 Task: Set up a 20-minute company culture discussion with the HR manager, emphasizing the company's values, work environment, and growth opportunities.
Action: Mouse pressed left at (476, 301)
Screenshot: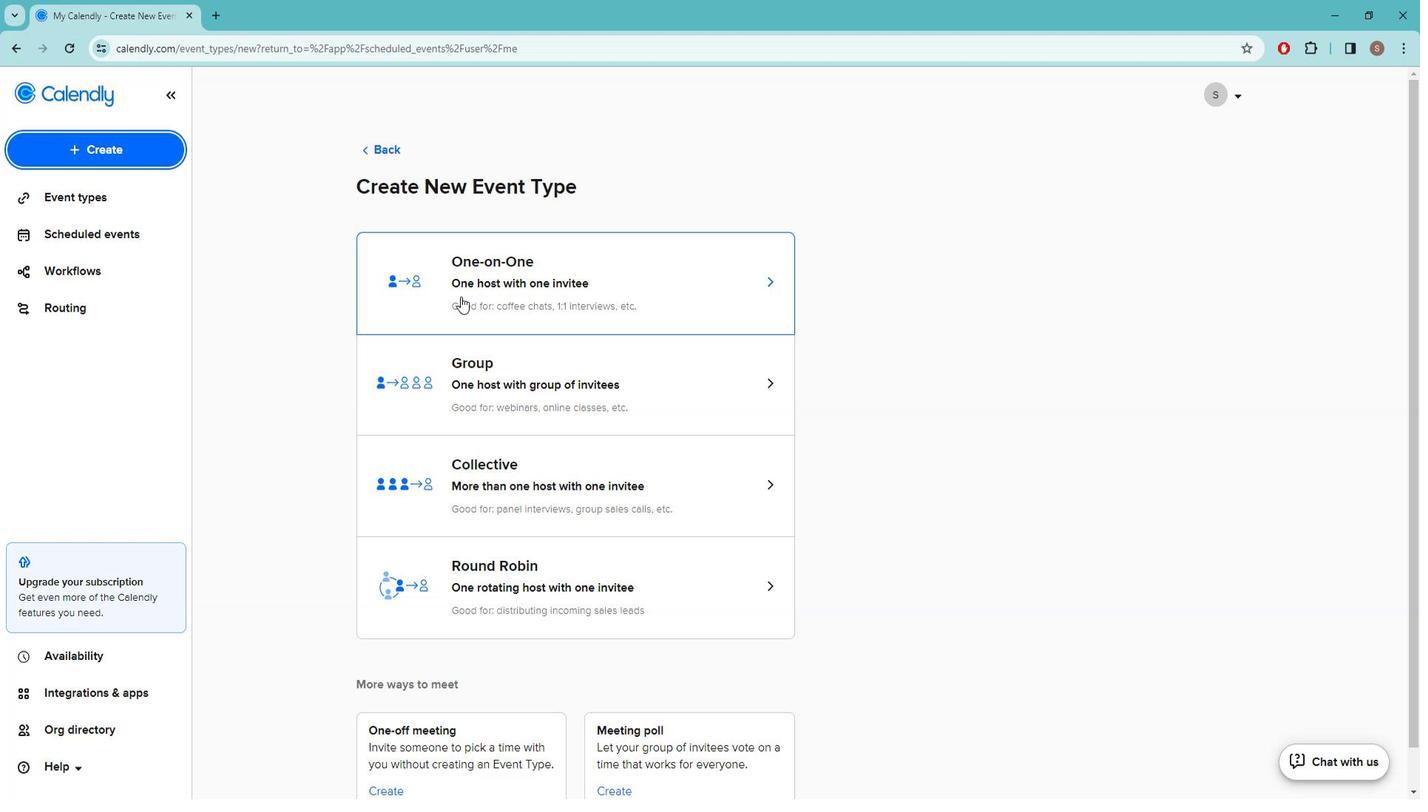 
Action: Mouse moved to (148, 227)
Screenshot: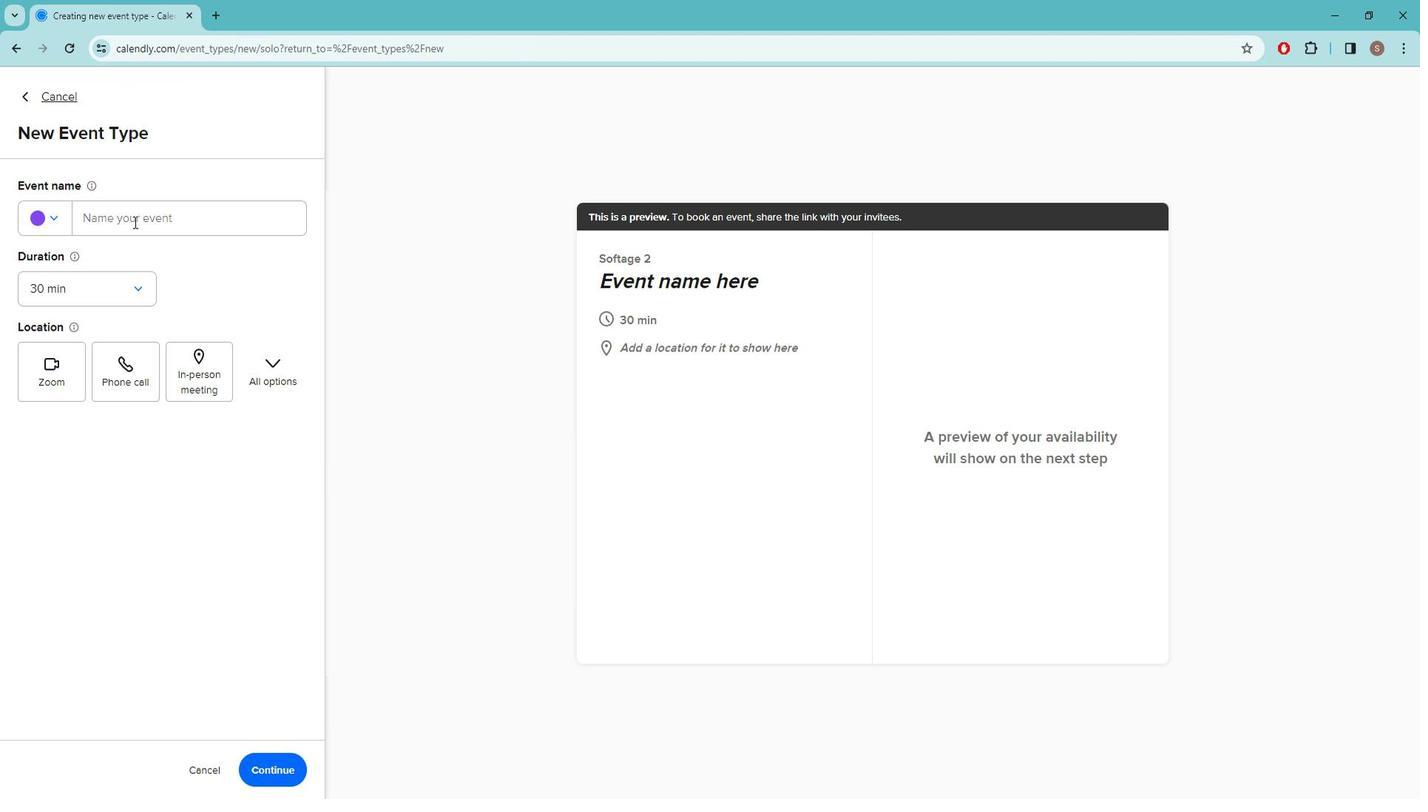 
Action: Mouse pressed left at (148, 227)
Screenshot: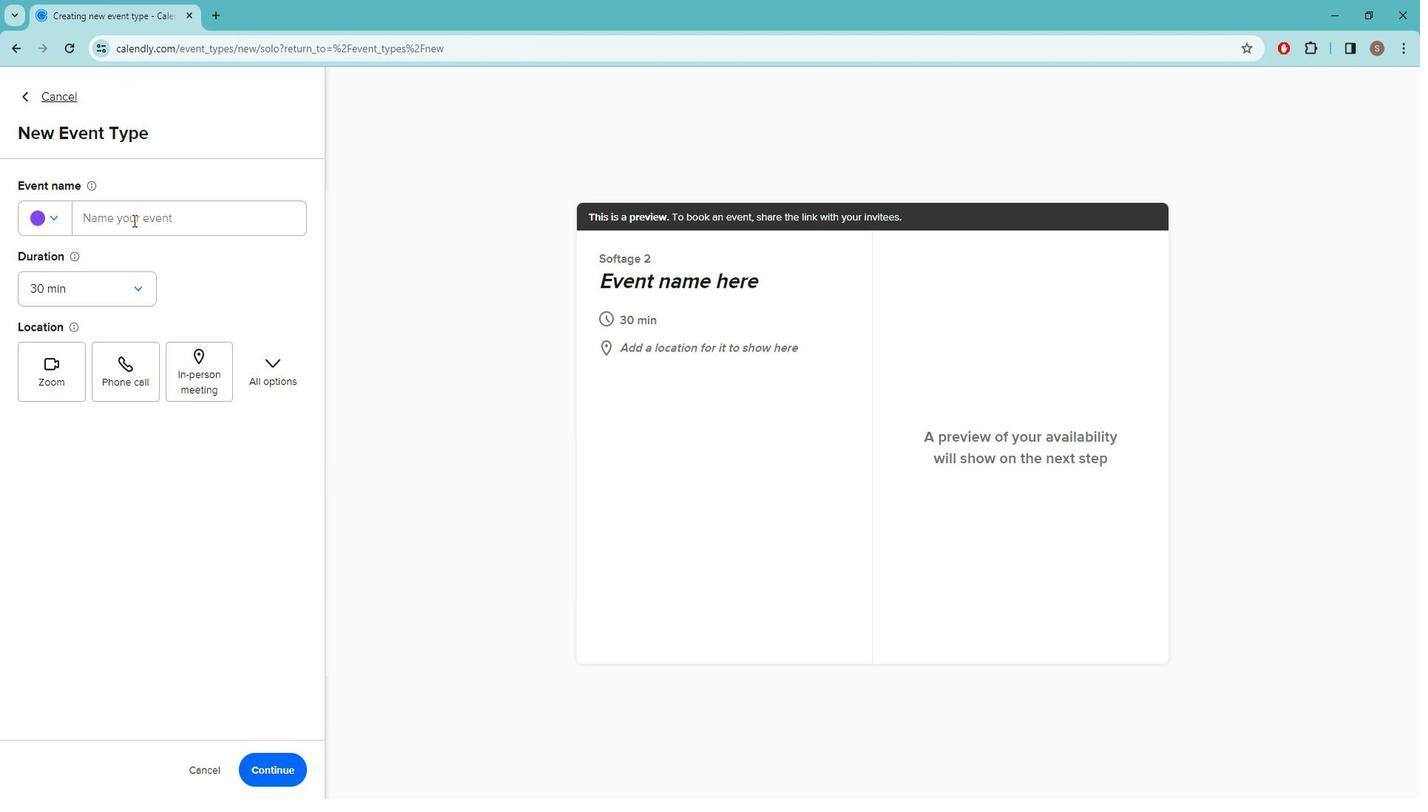 
Action: Key pressed c<Key.caps_lock>OMPANY<Key.space><Key.caps_lock>c<Key.caps_lock>ULTURE<Key.space><Key.caps_lock>d<Key.caps_lock>ISCUSSION<Key.space>WITH<Key.space><Key.caps_lock>hr<Key.space>m<Key.caps_lock>ANAGER
Screenshot: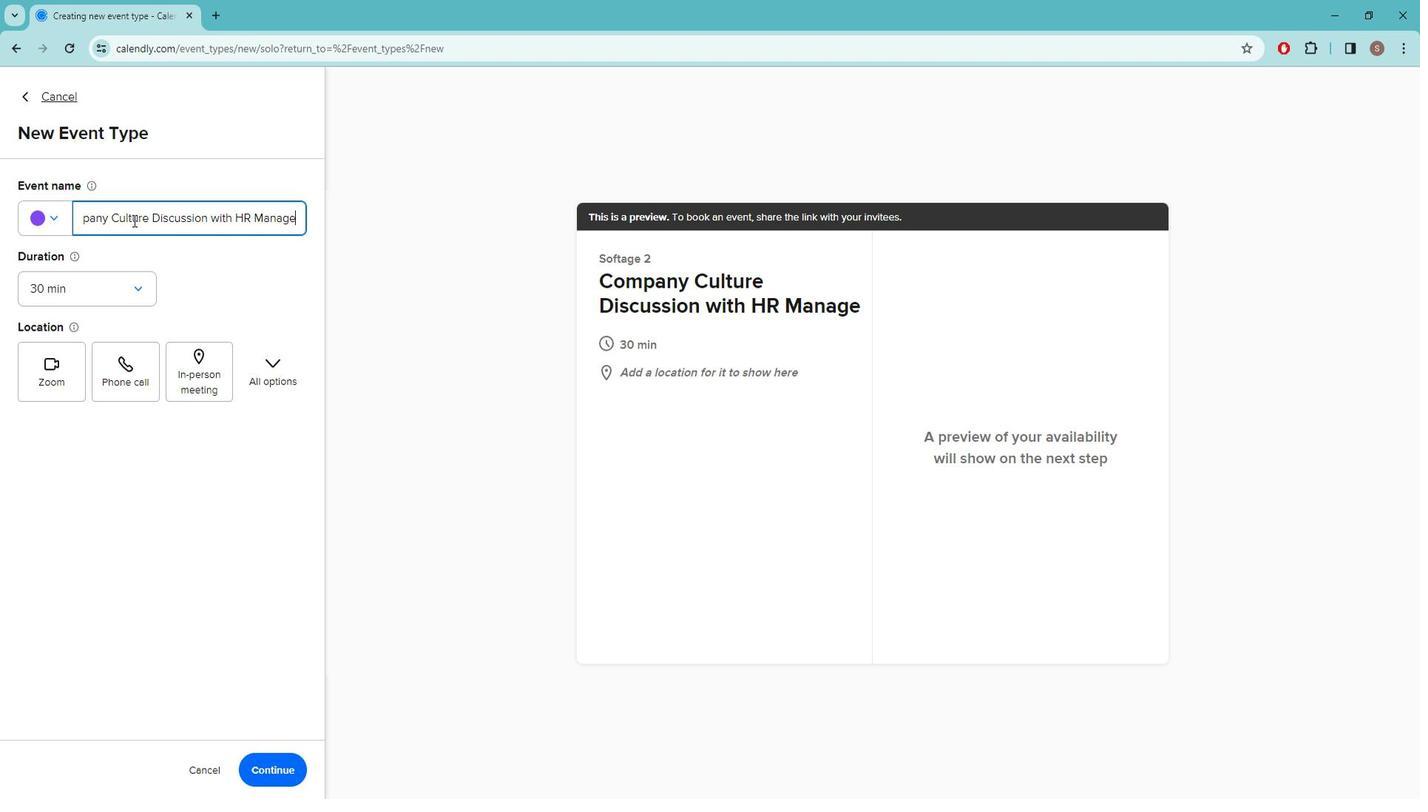 
Action: Mouse moved to (139, 298)
Screenshot: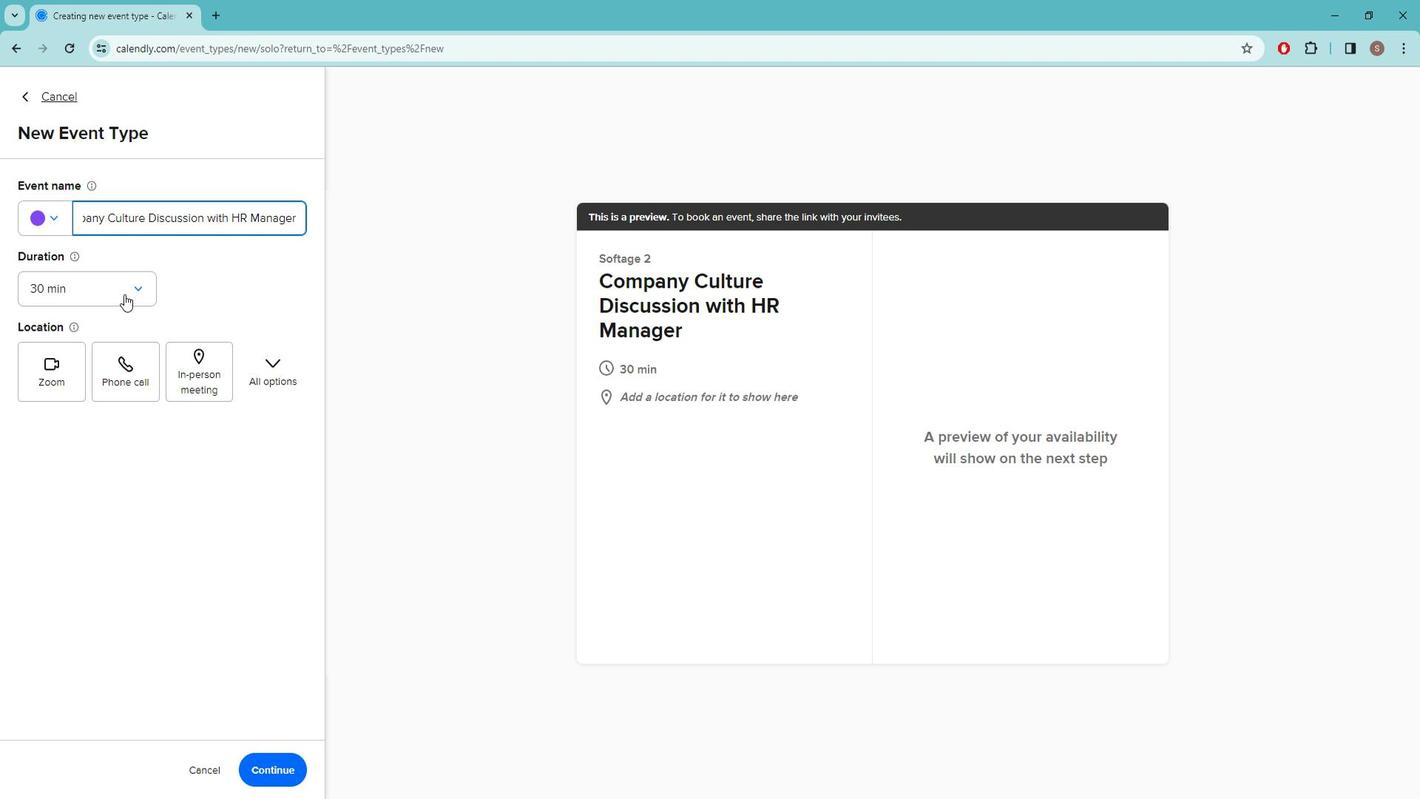 
Action: Mouse pressed left at (139, 298)
Screenshot: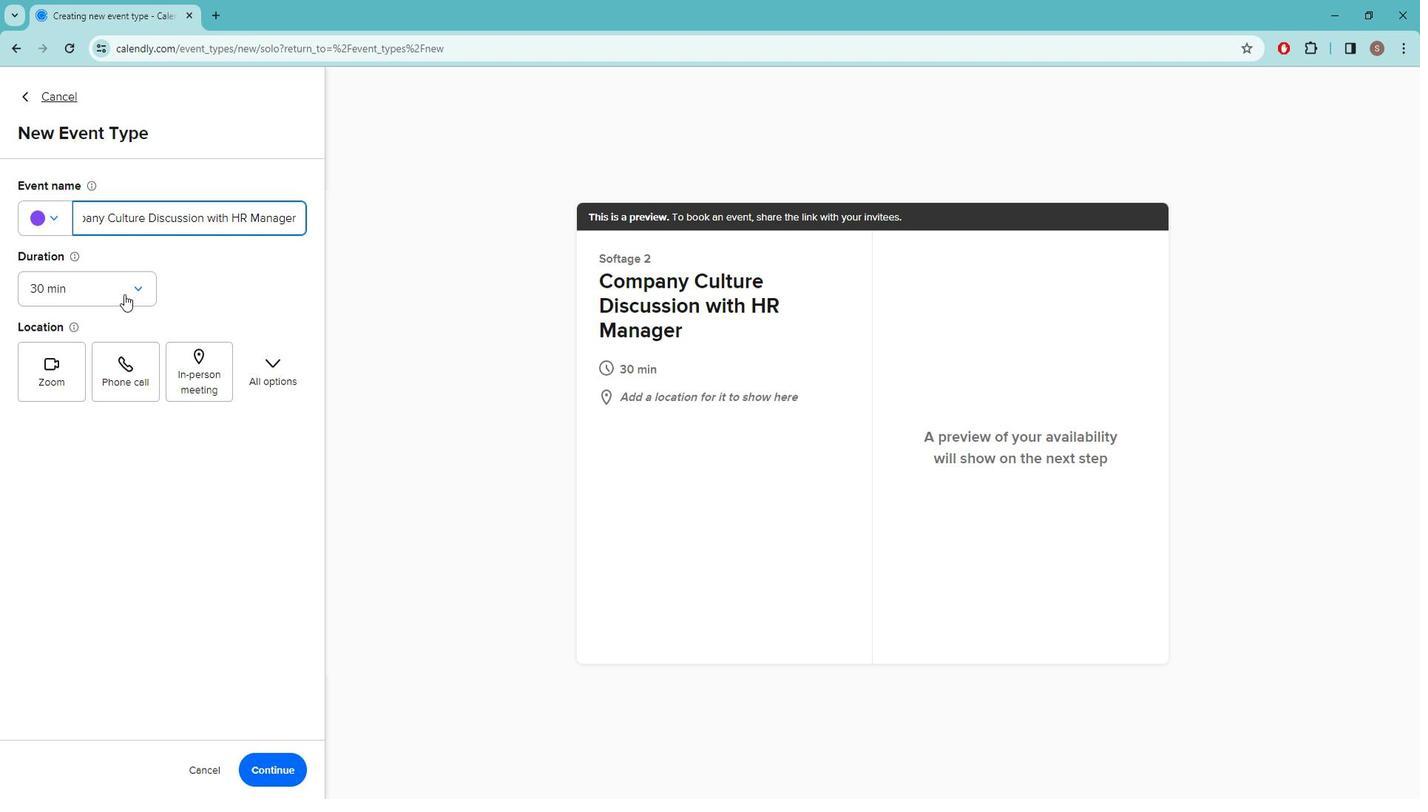 
Action: Mouse moved to (110, 453)
Screenshot: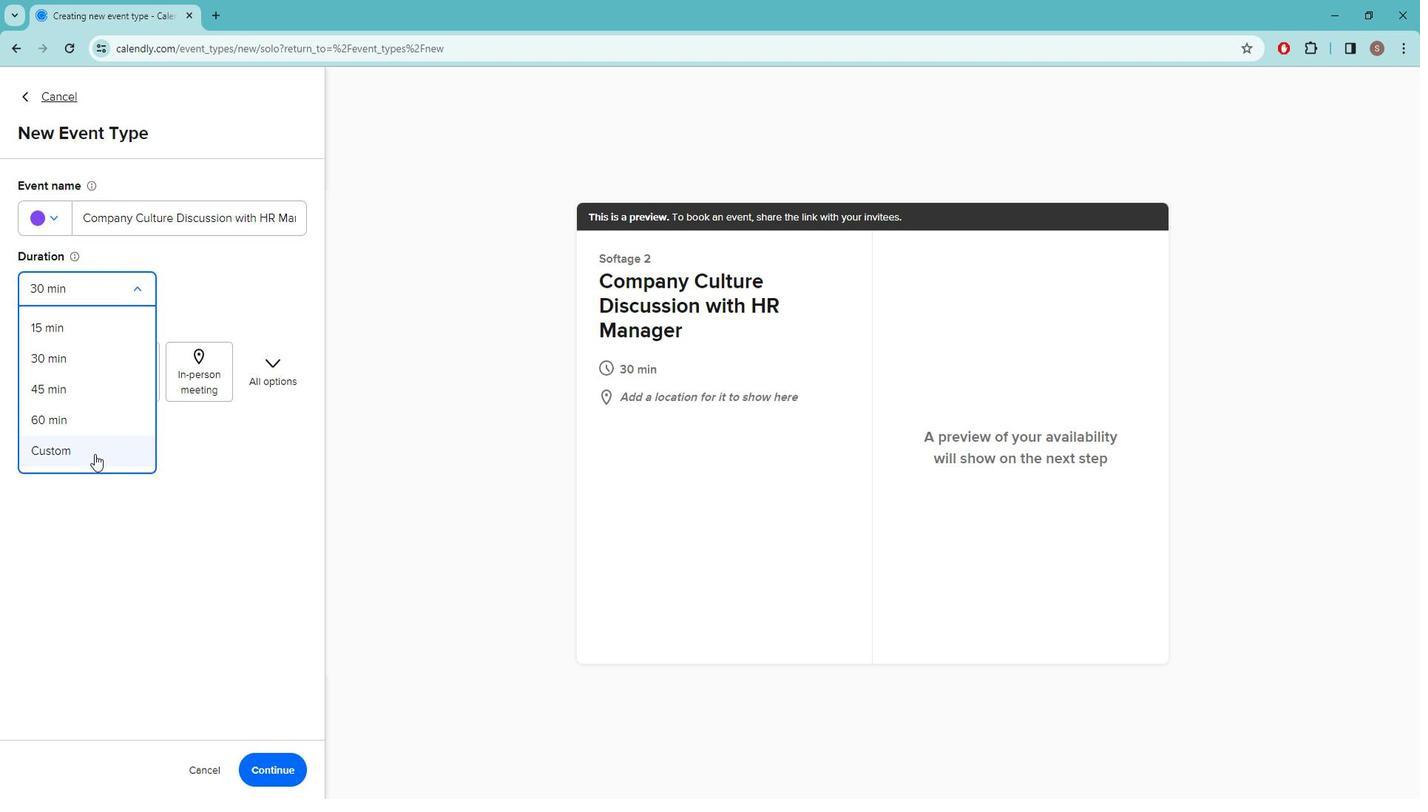 
Action: Mouse pressed left at (110, 453)
Screenshot: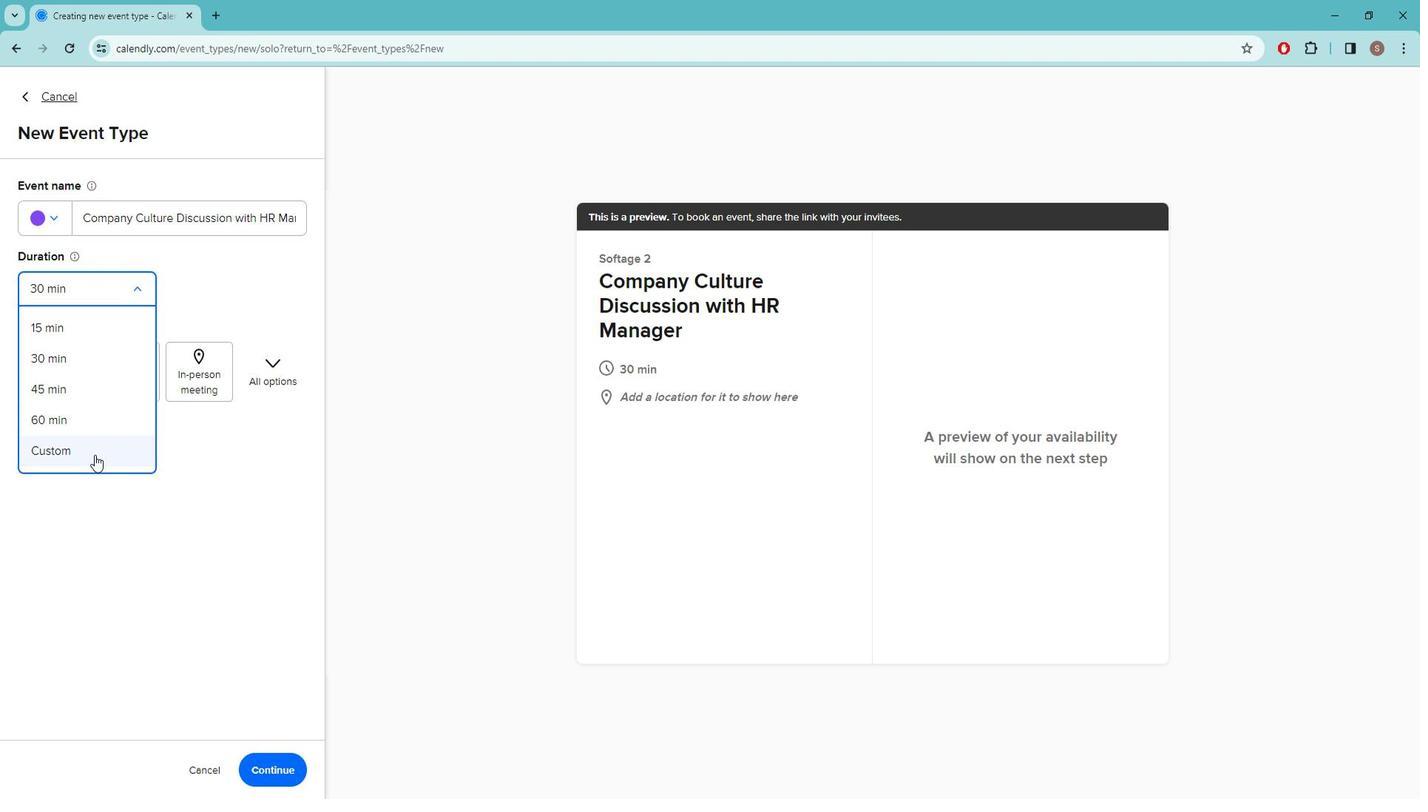 
Action: Mouse moved to (70, 351)
Screenshot: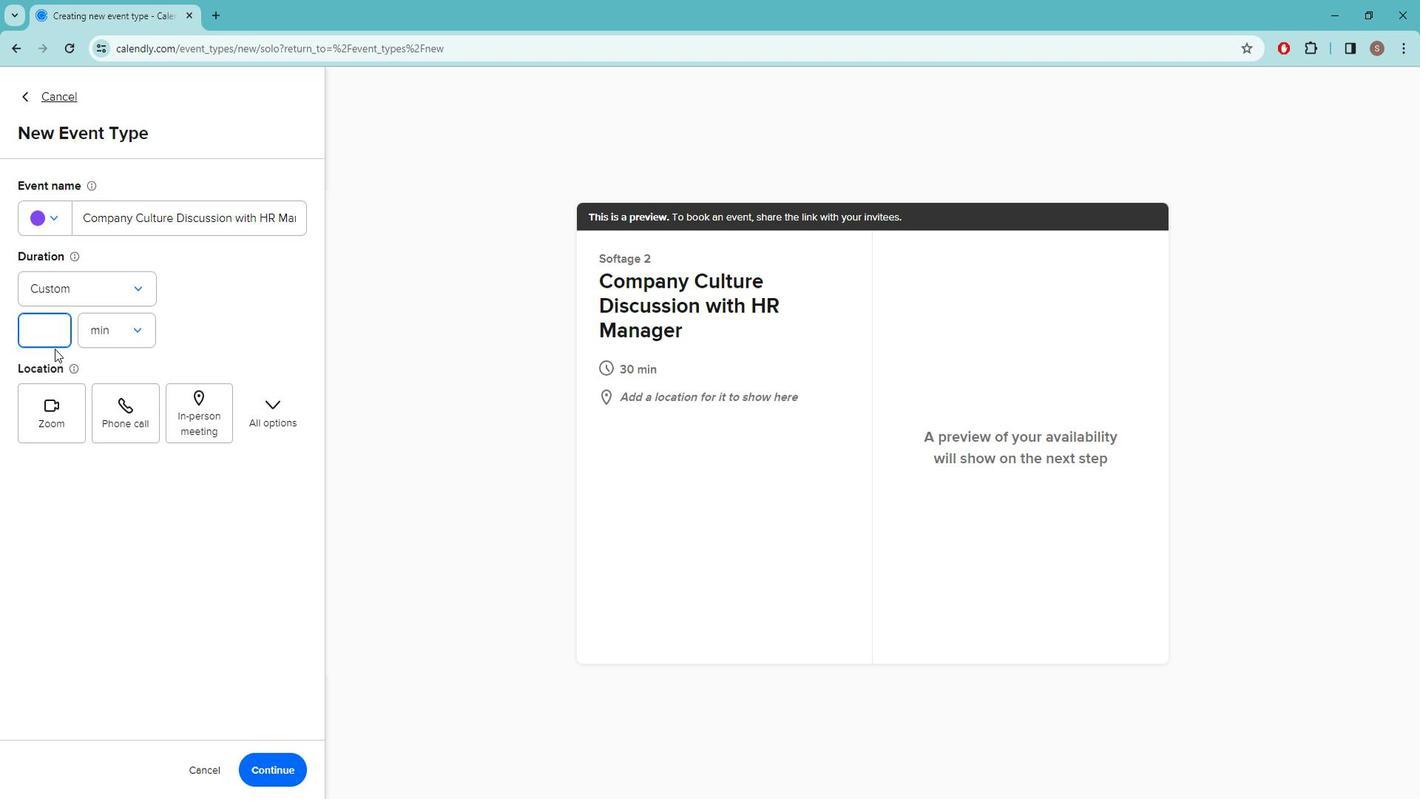
Action: Key pressed 20
Screenshot: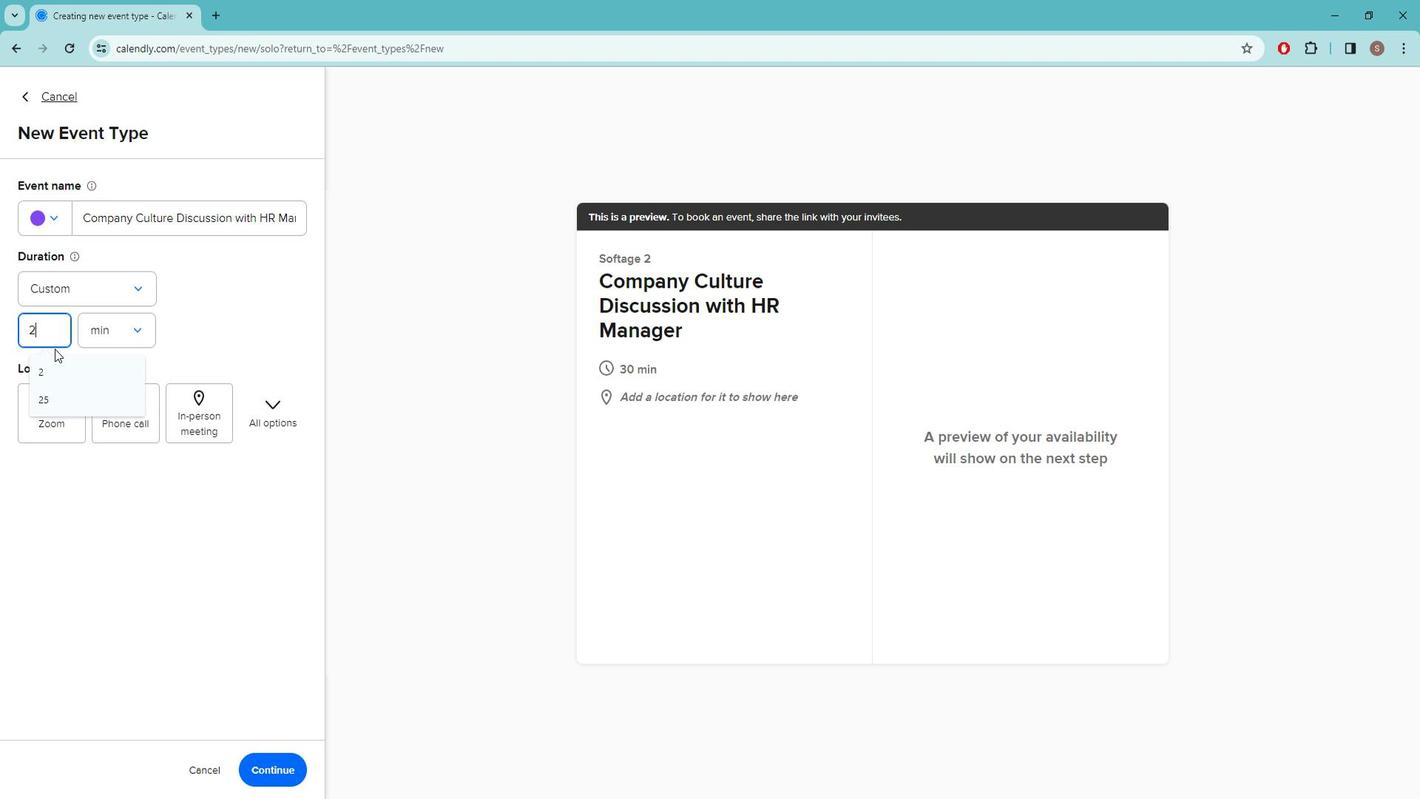 
Action: Mouse moved to (208, 412)
Screenshot: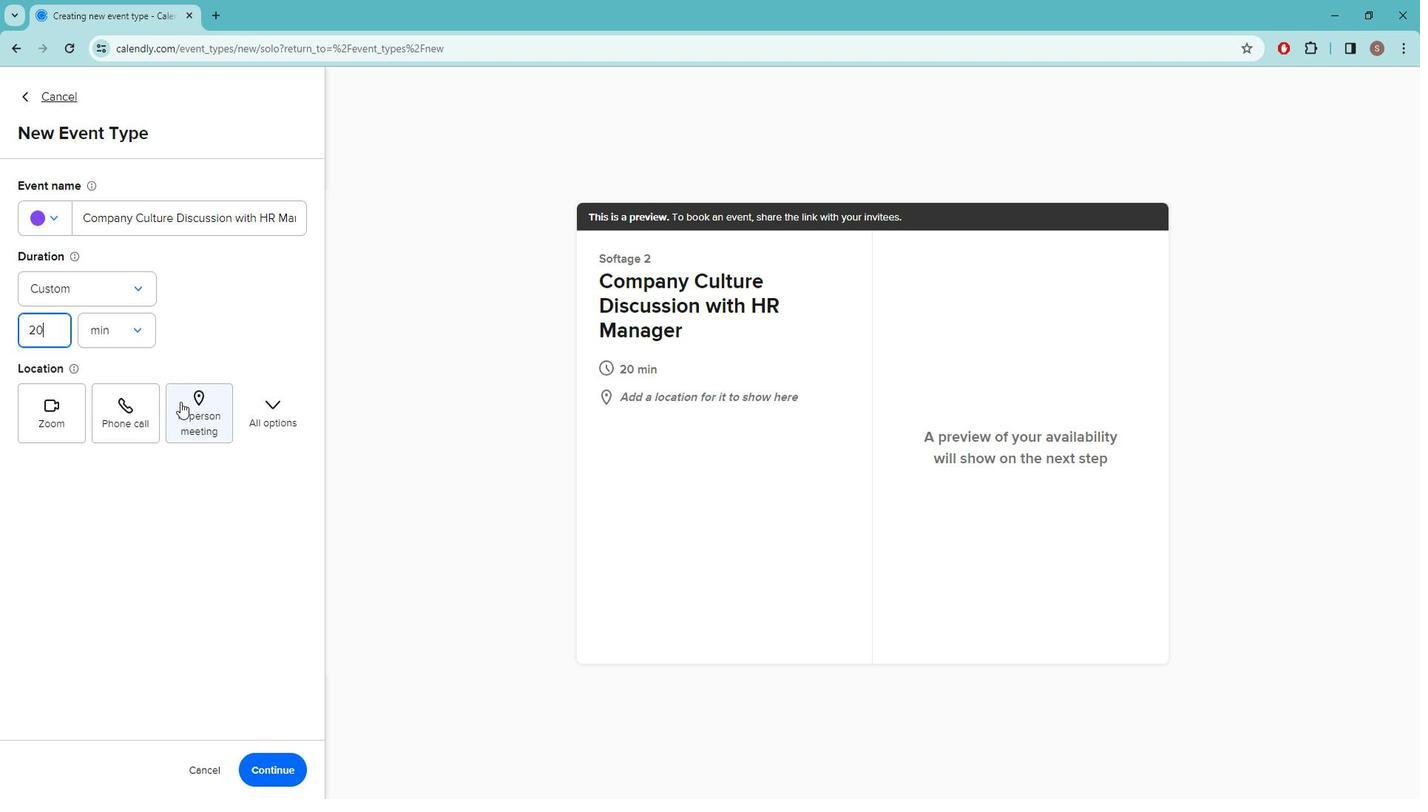 
Action: Mouse pressed left at (208, 412)
Screenshot: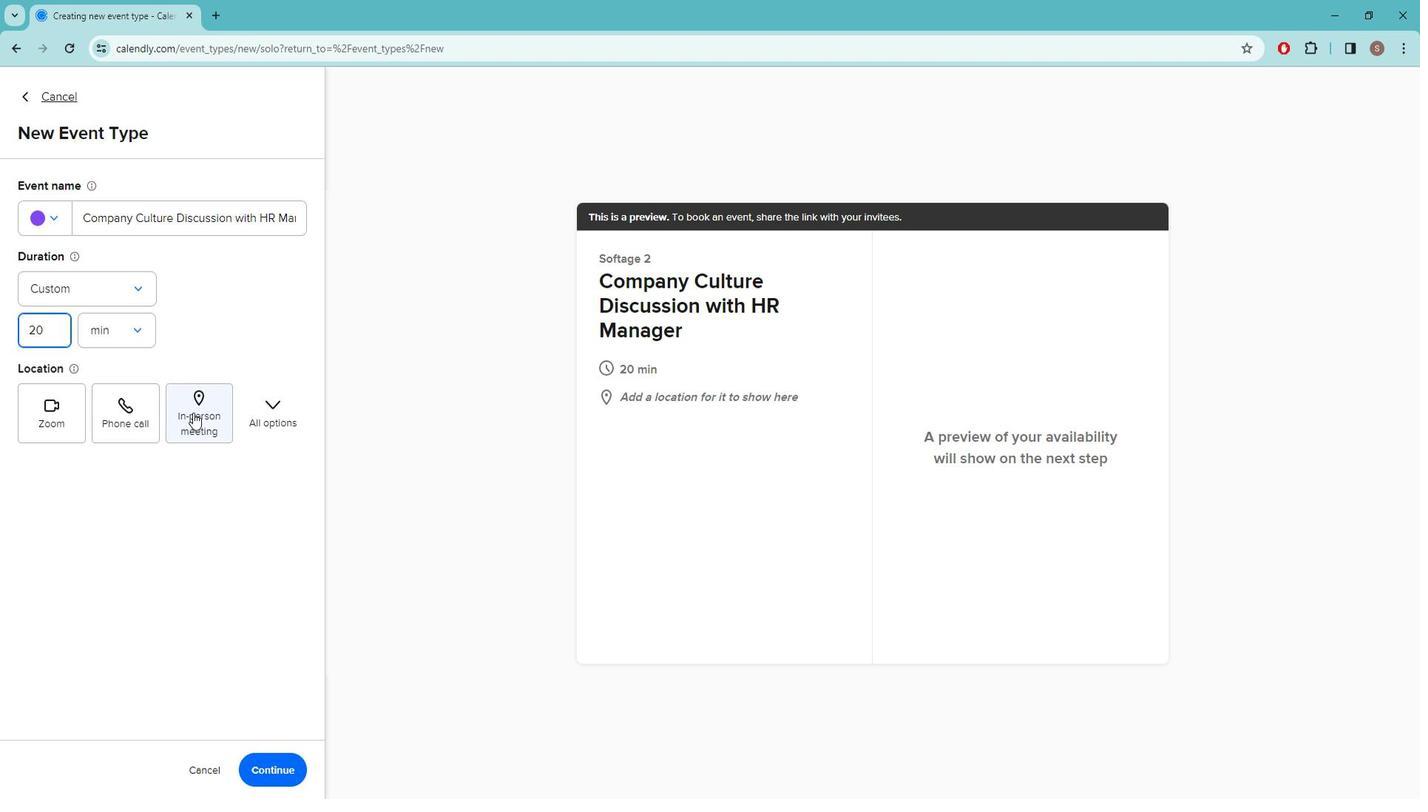 
Action: Mouse moved to (631, 262)
Screenshot: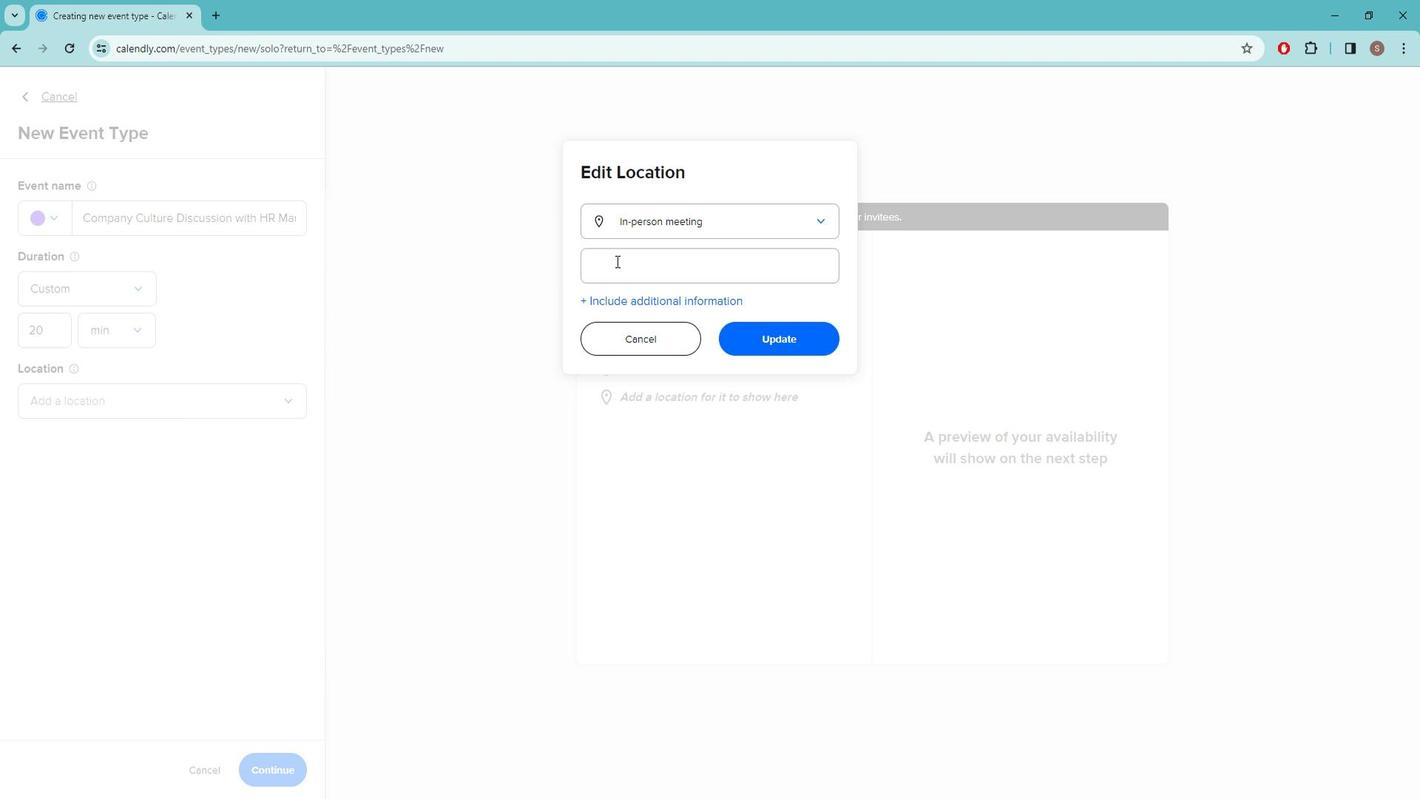 
Action: Mouse pressed left at (631, 262)
Screenshot: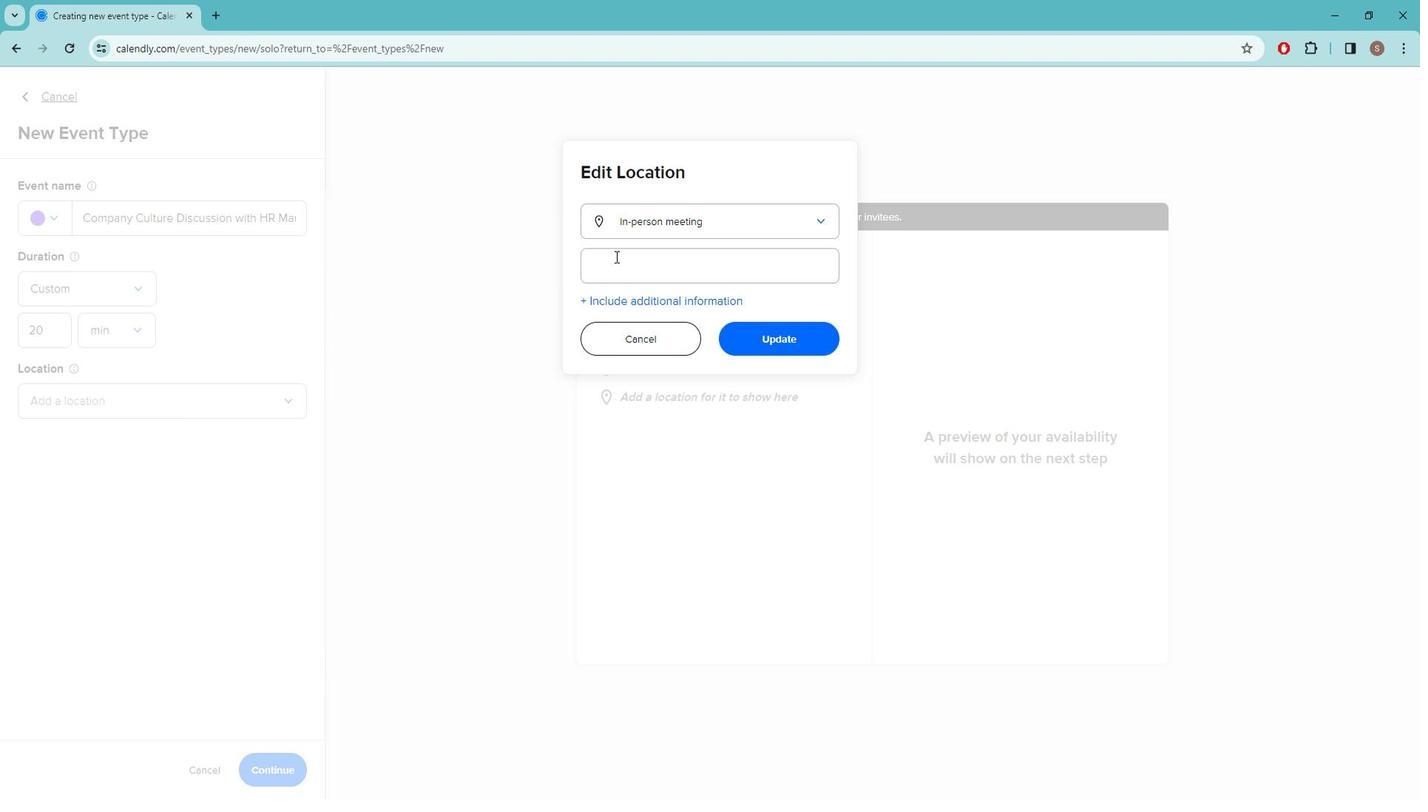 
Action: Key pressed <Key.caps_lock>t<Key.caps_lock>ECH<Key.space><Key.caps_lock>i<Key.caps_lock>NNOVATIONS<Key.space><Key.caps_lock>i<Key.caps_lock>NC.,<Key.space>123<Key.space><Key.caps_lock>m<Key.caps_lock>AIN<Key.space><Key.caps_lock>s<Key.caps_lock>TREET,<Key.space><Key.caps_lock>s<Key.caps_lock>UITE<Key.space>456<Key.space><Key.caps_lock>s<Key.caps_lock>AN<Key.space><Key.caps_lock>f<Key.caps_lock>RANCISCO,<Key.space><Key.caps_lock>ca<Key.space>94105
Screenshot: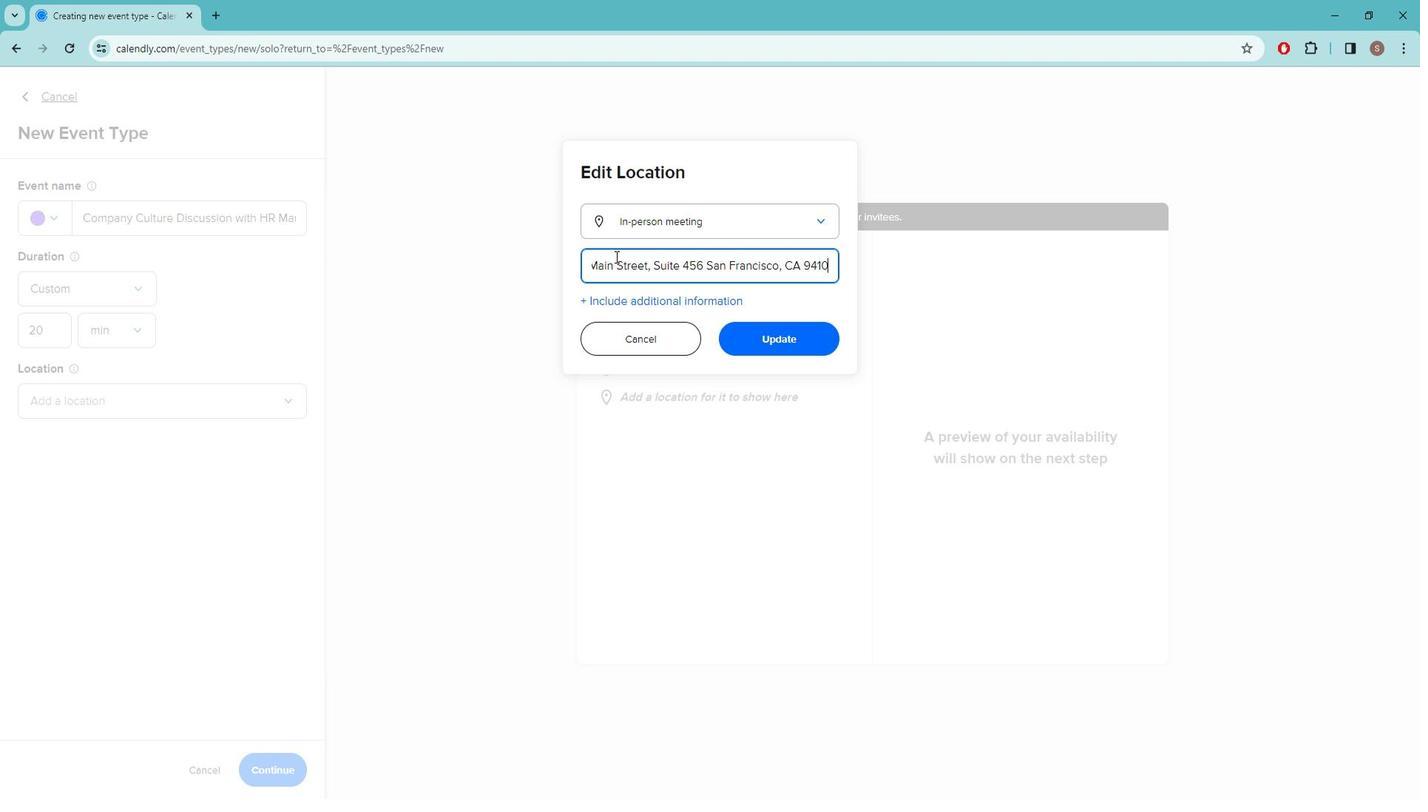 
Action: Mouse moved to (784, 332)
Screenshot: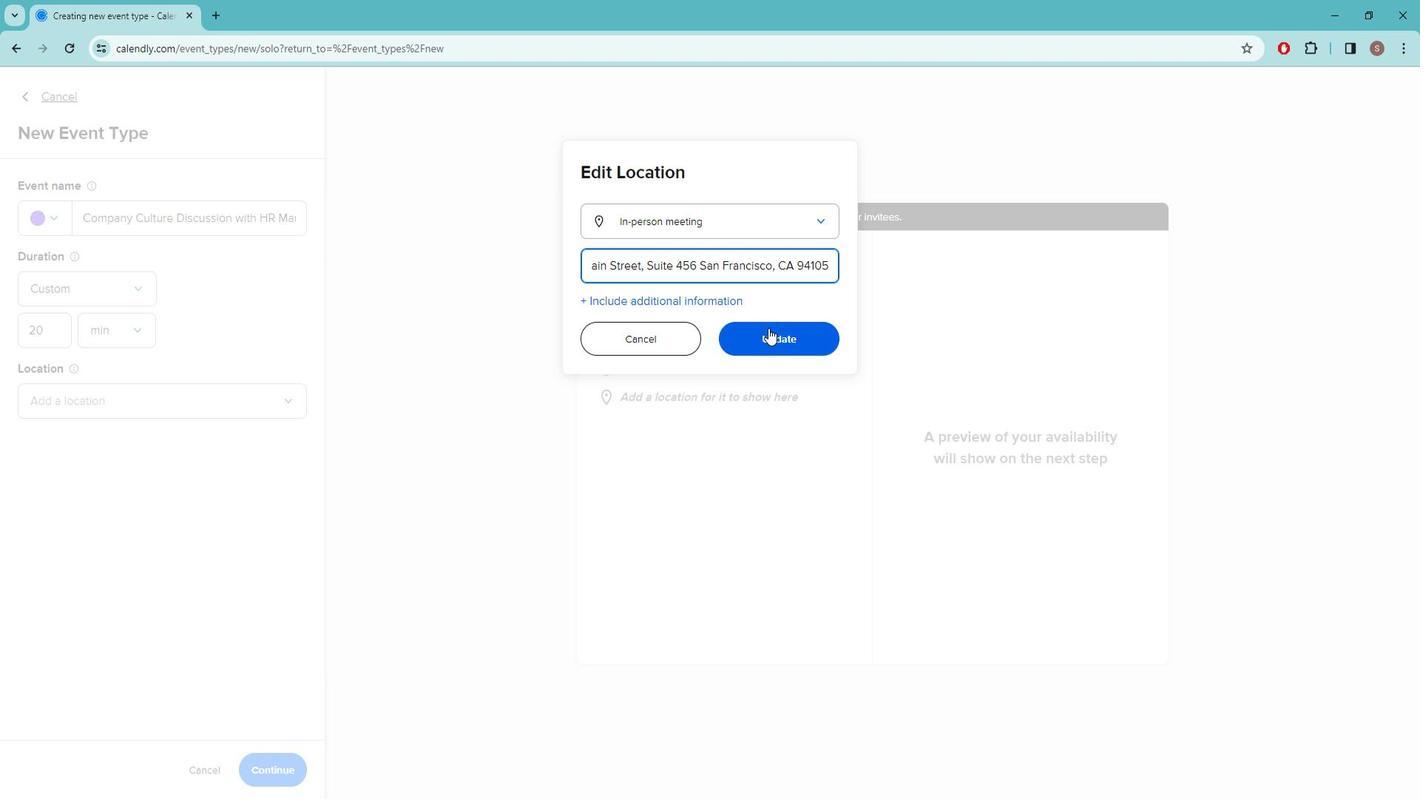 
Action: Mouse pressed left at (784, 332)
Screenshot: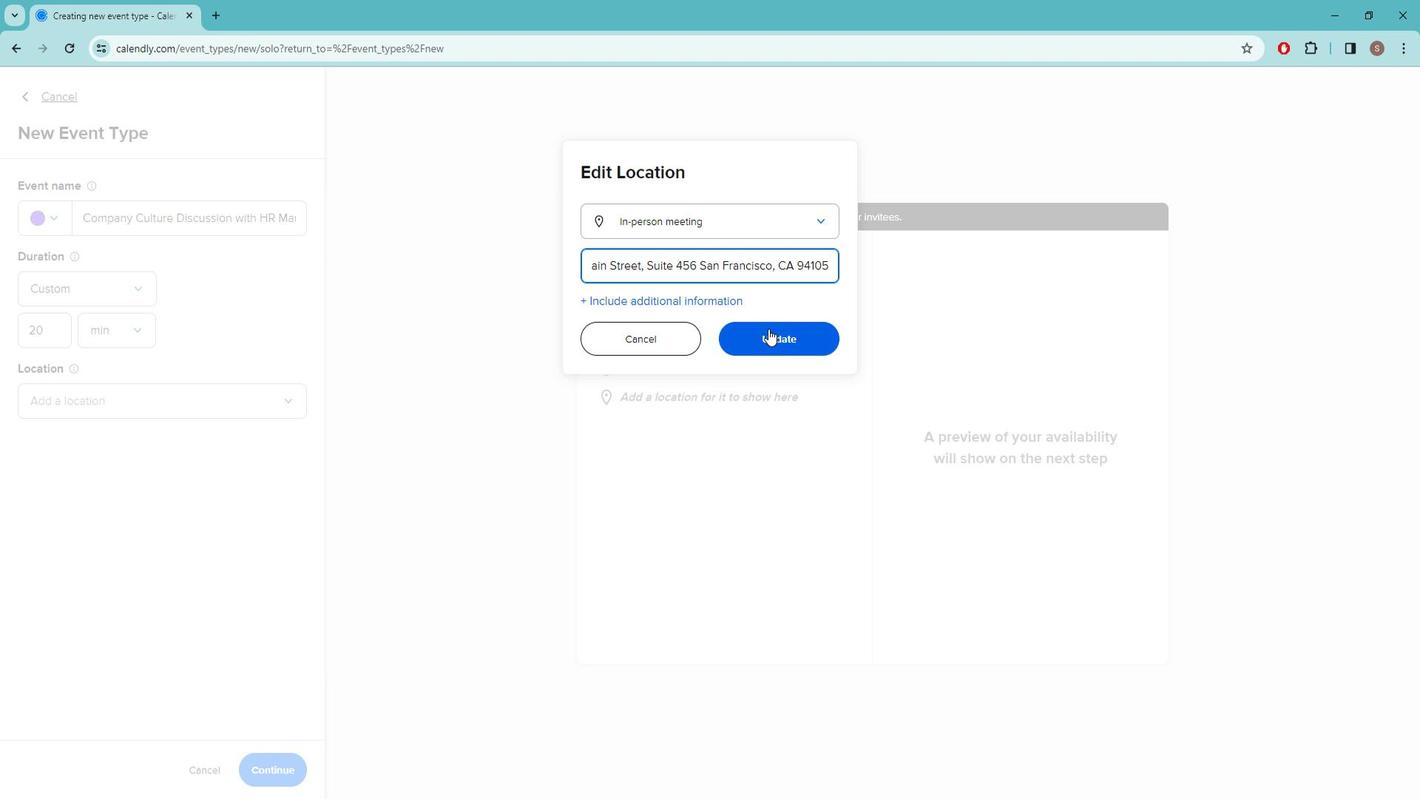 
Action: Mouse moved to (273, 753)
Screenshot: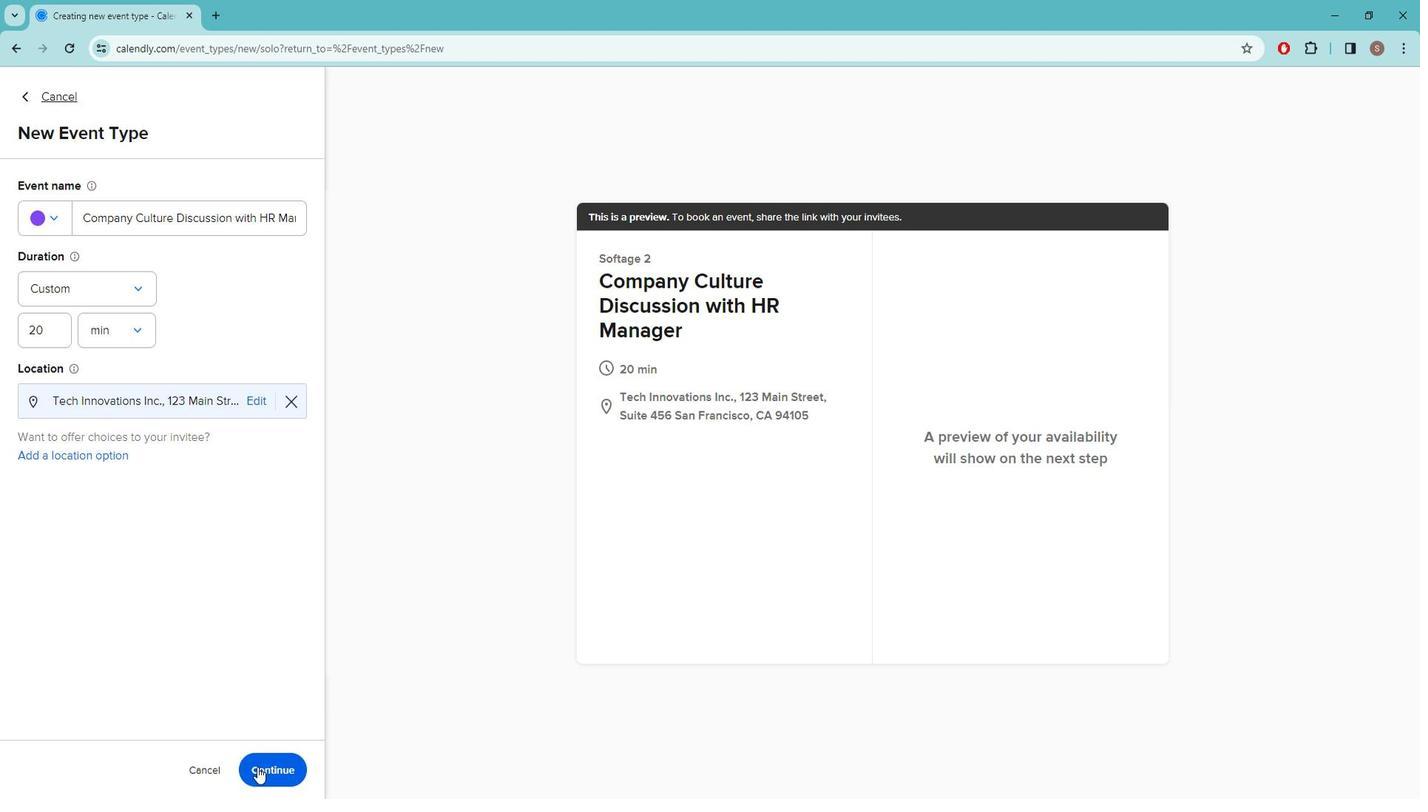 
Action: Mouse pressed left at (273, 753)
Screenshot: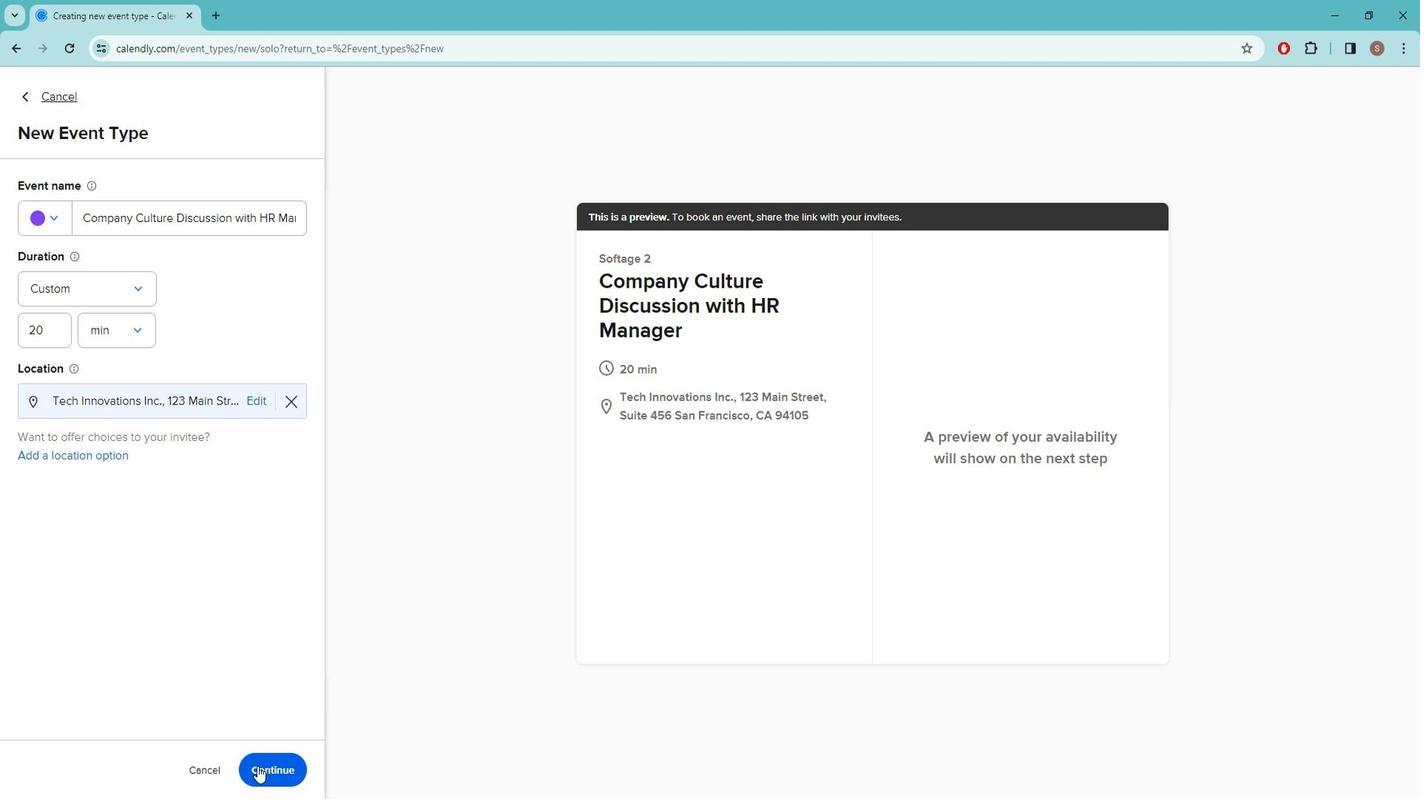 
Action: Mouse moved to (223, 252)
Screenshot: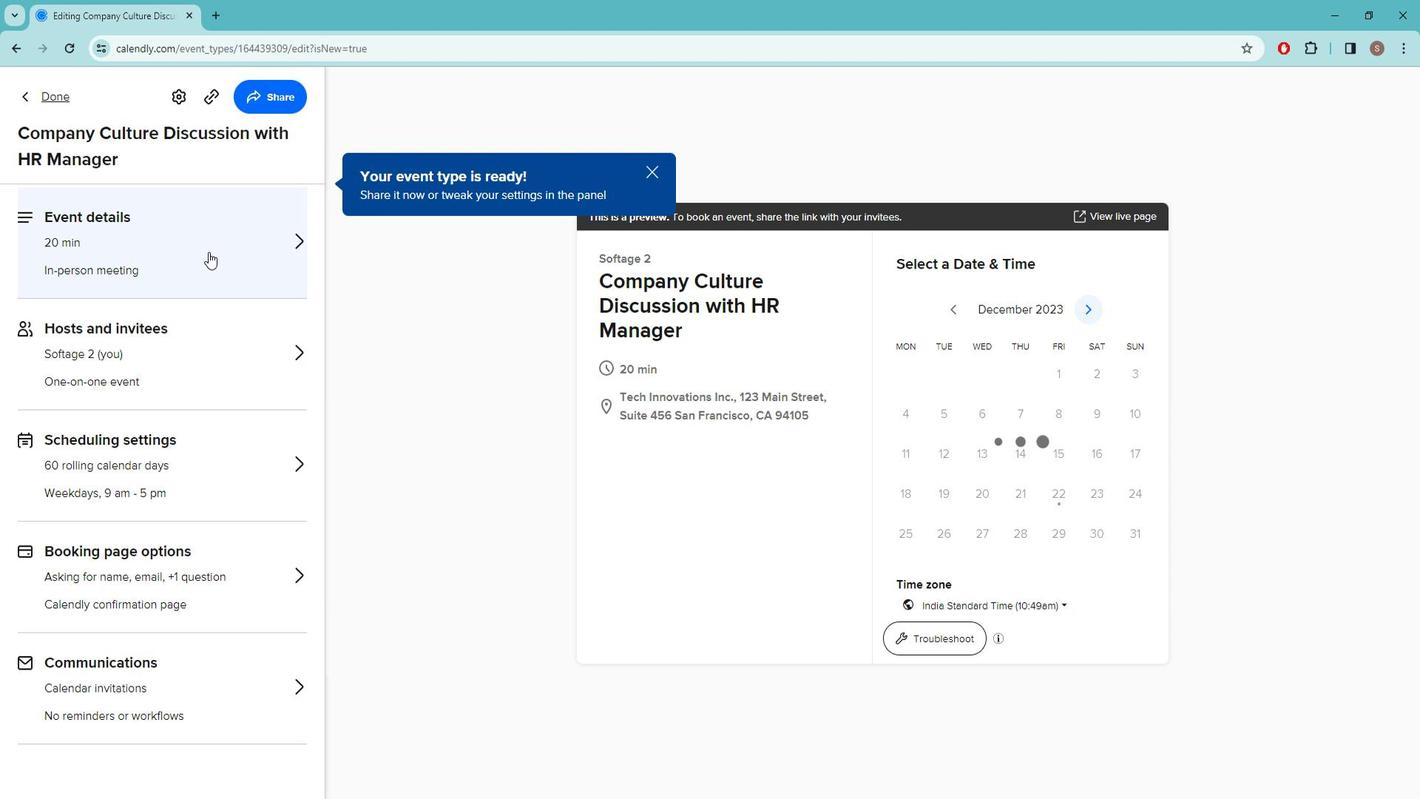 
Action: Mouse pressed left at (223, 252)
Screenshot: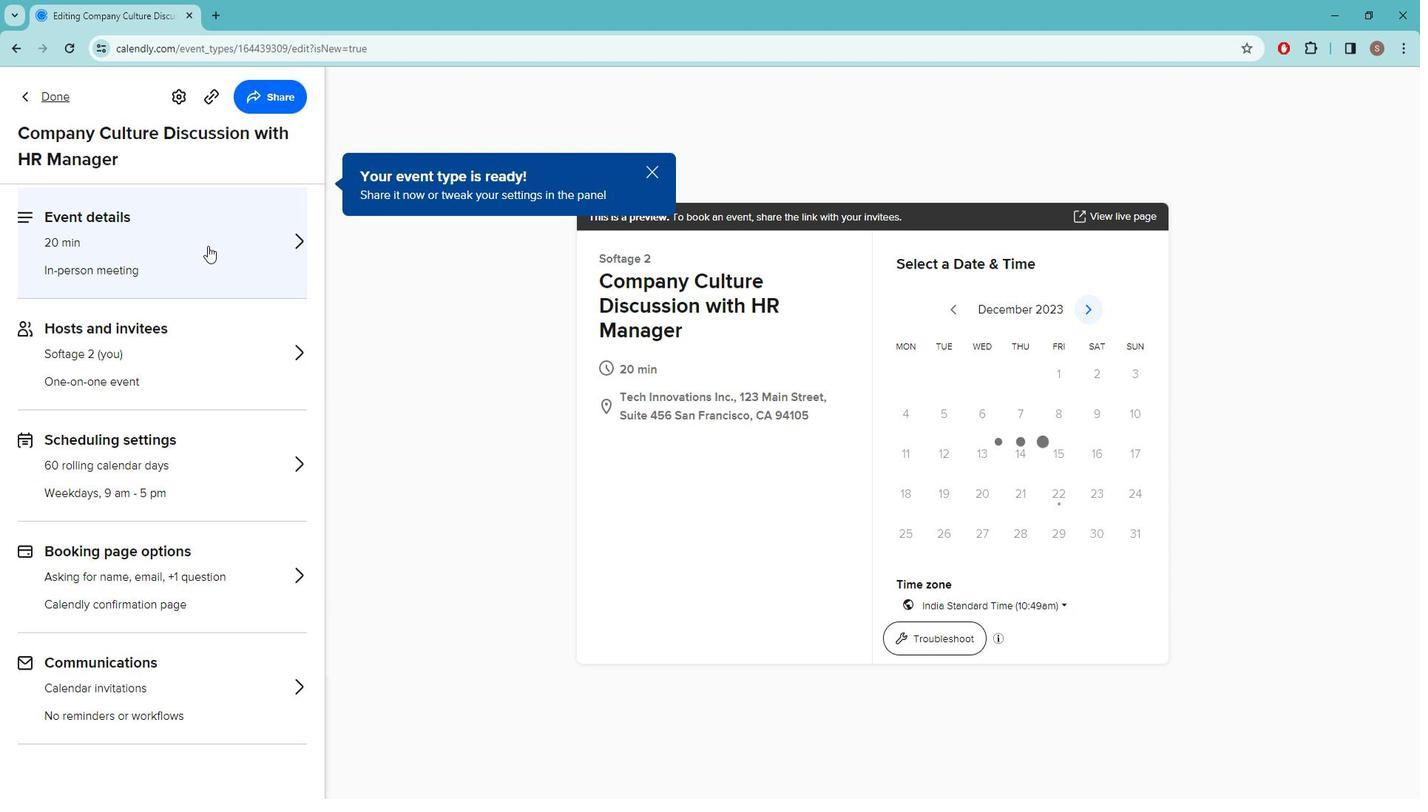 
Action: Mouse moved to (170, 550)
Screenshot: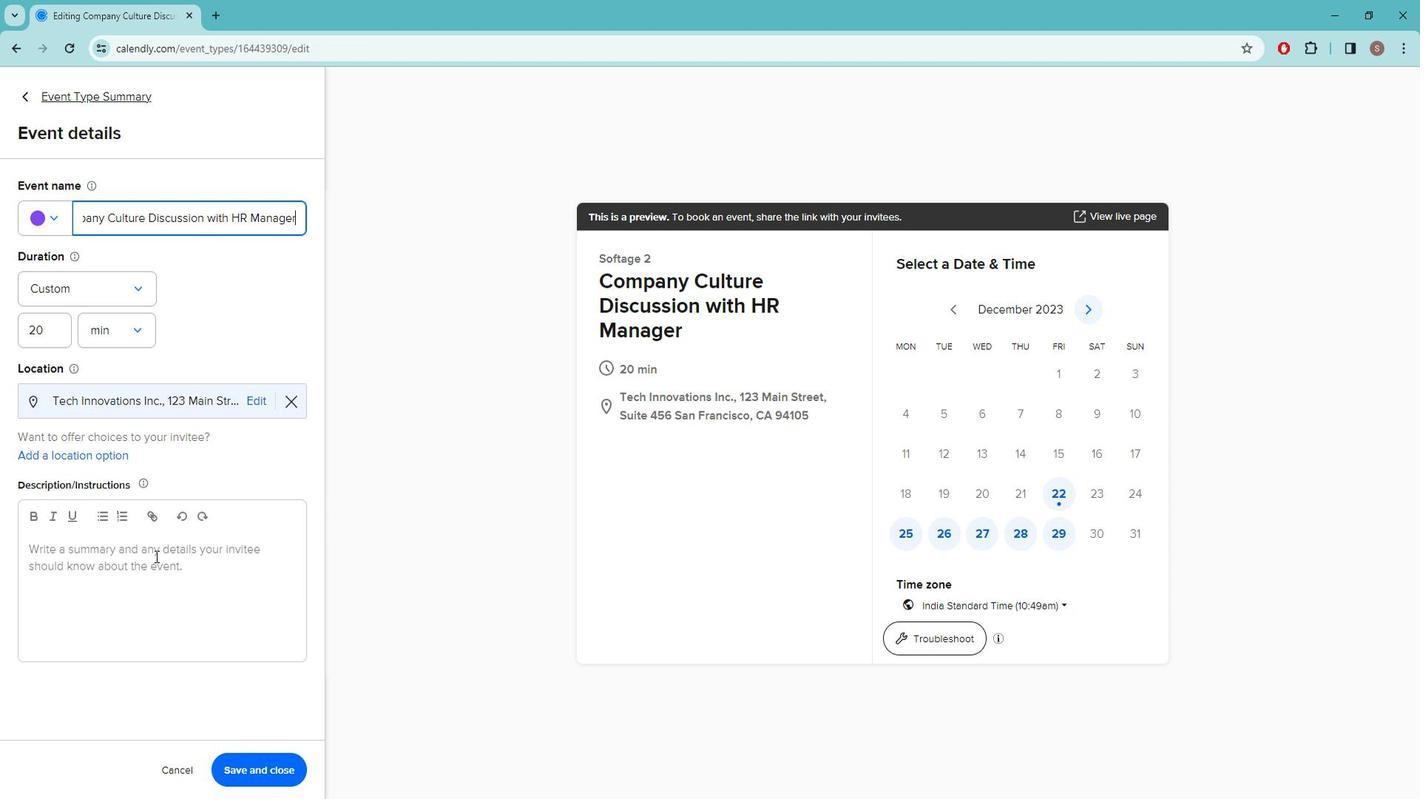 
Action: Mouse pressed left at (170, 550)
Screenshot: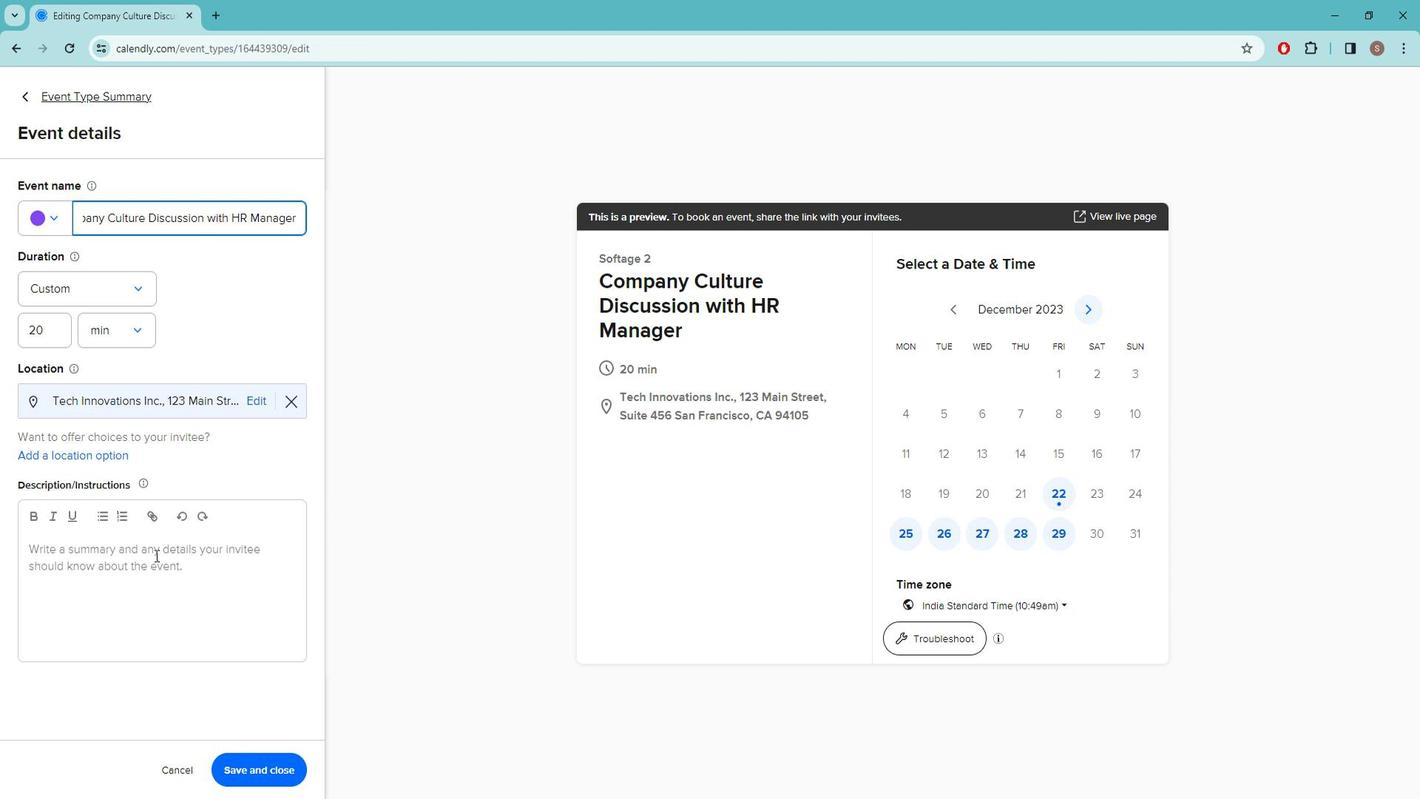 
Action: Key pressed i<Key.caps_lock>'M<Key.space><Key.caps_lock><Key.caps_lock>C<Key.backspace>EXCITED<Key.space>TO<Key.space>DISCUSS<Key.space>OUR<Key.space>CON<Key.backspace>MPANY<Key.space>CULTURE<Key.space>WITH<Key.space>YOU<Key.shift>!<Key.space><Key.caps_lock>i<Key.caps_lock>N<Key.space>THIS<Key.space>SESSION,<Key.space>WE'LL<Key.space>DIVE<Key.space>INTO<Key.space>THE<Key.space>CORE<Key.space>VALUES<Key.space>THAT<Key.space>DEFINE<Key.space>OUR<Key.space>ORGANIZATION,<Key.space>EXPLORE<Key.space>THE<Key.space>WORK<Key.space>ENVIRONMENT,<Key.space>AND<Key.space>HIGHLIGHT<Key.space>THE<Key.space>GROWTH<Key.space>OPPORTI<Key.backspace>UNITIES<Key.space>AVAILABLE<Key.space>TO<Key.space>YOU.<Key.space>
Screenshot: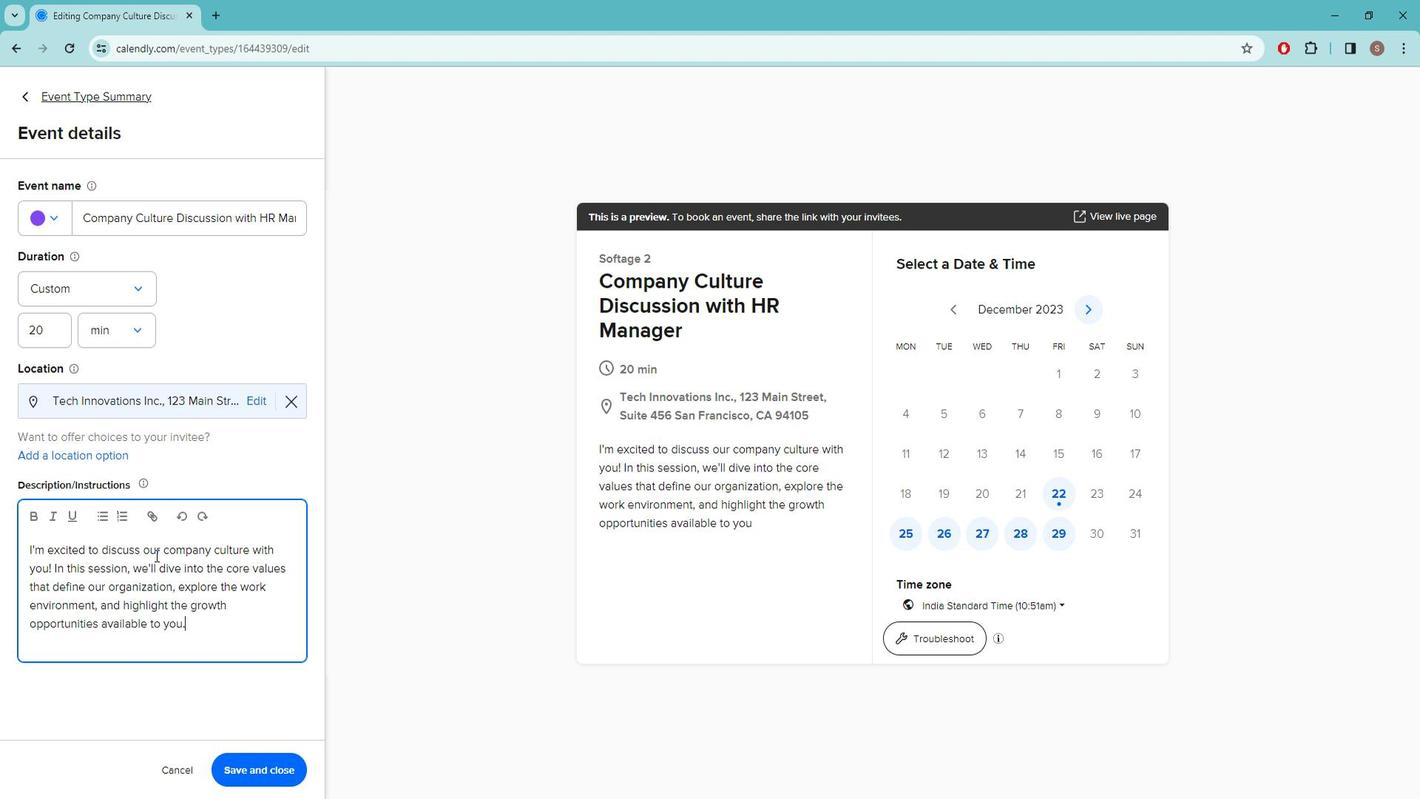 
Action: Mouse moved to (281, 748)
Screenshot: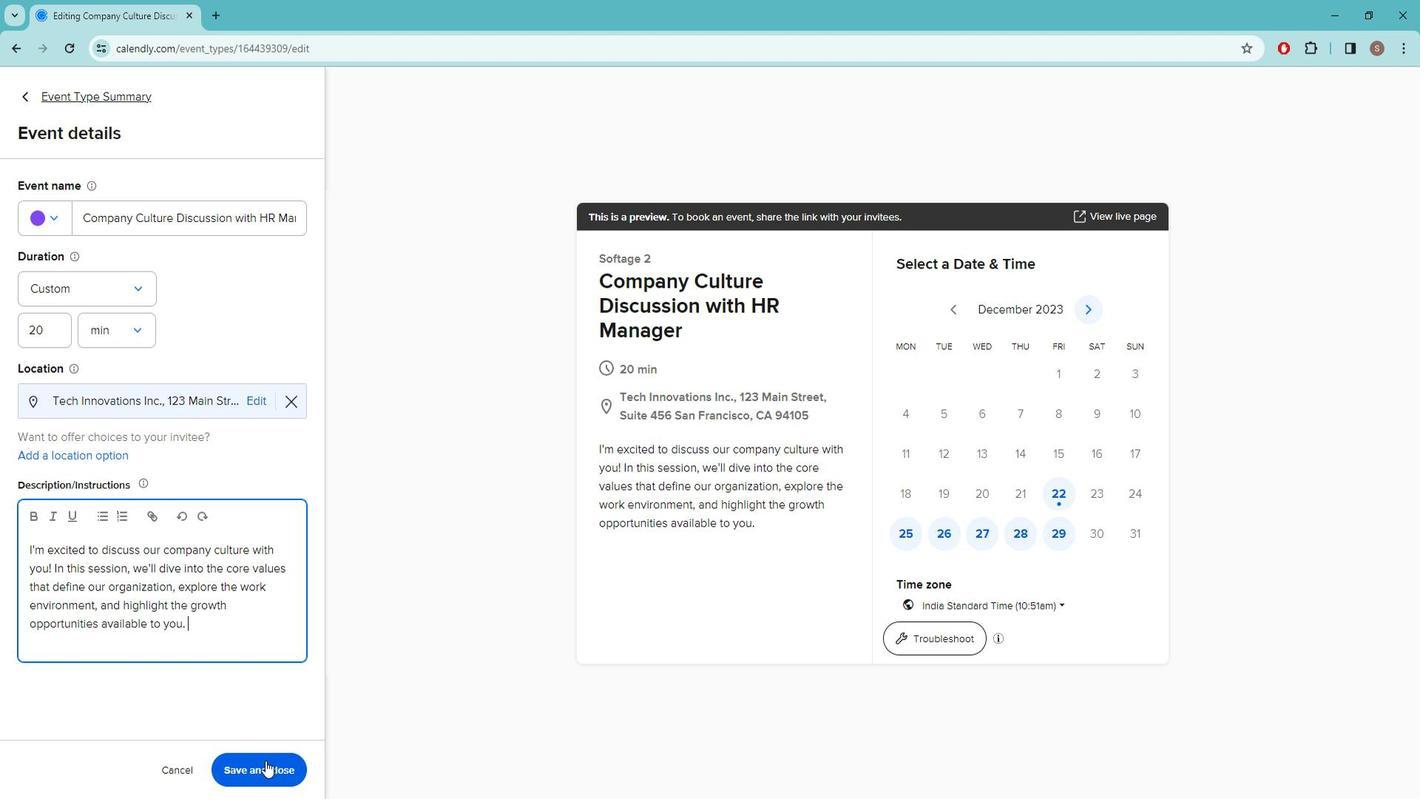 
Action: Mouse pressed left at (281, 748)
Screenshot: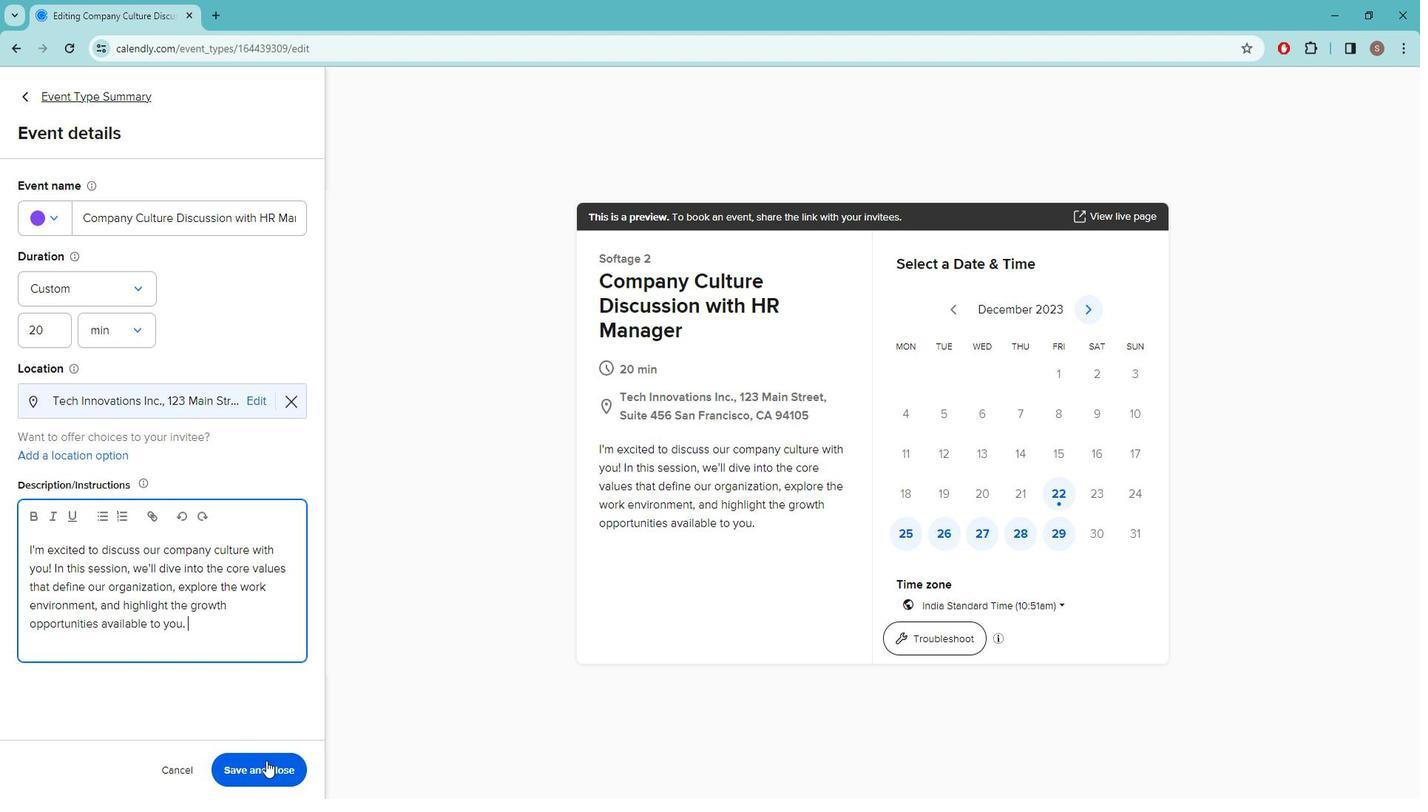 
Action: Mouse moved to (520, 677)
Screenshot: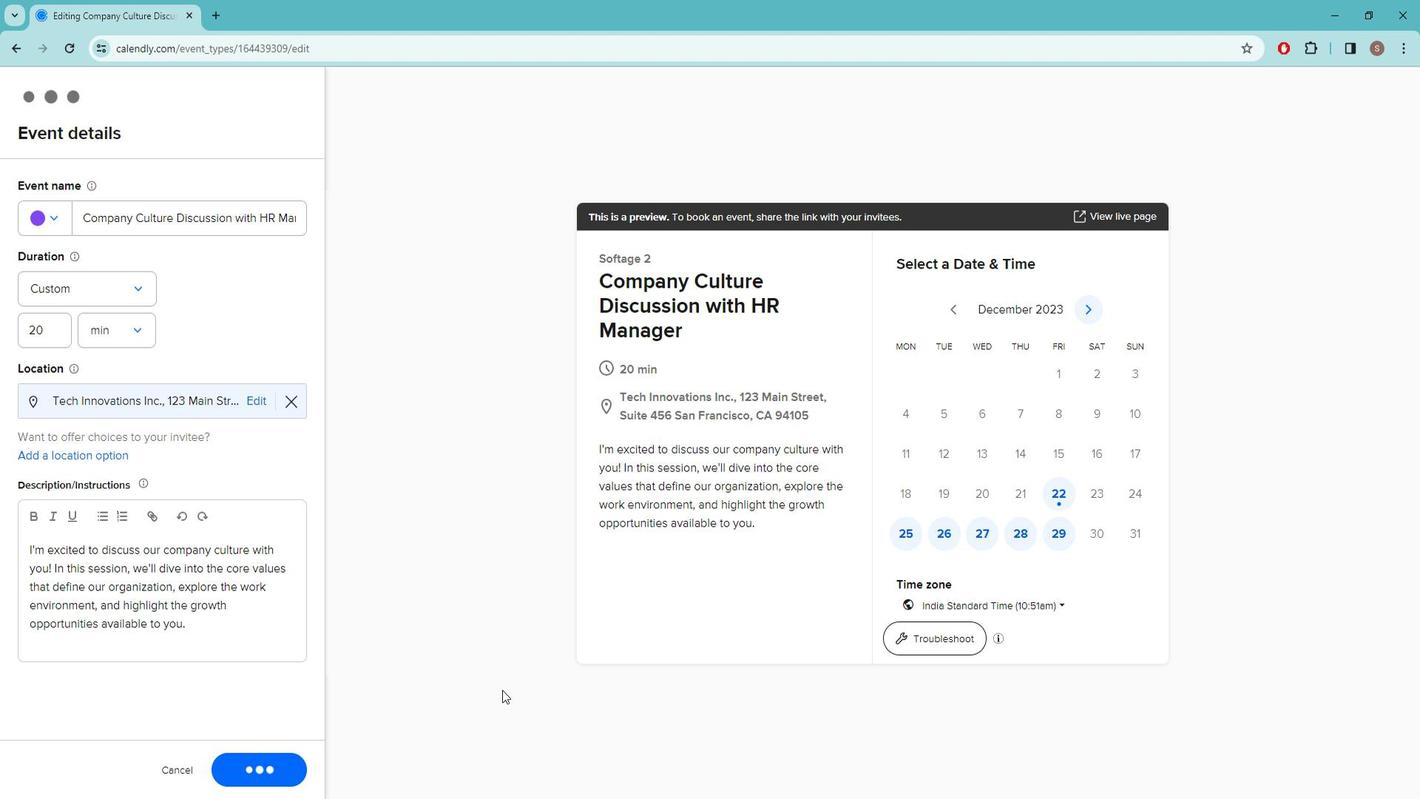 
